Task: Insert word art with text ""Nature"".
Action: Mouse moved to (953, 82)
Screenshot: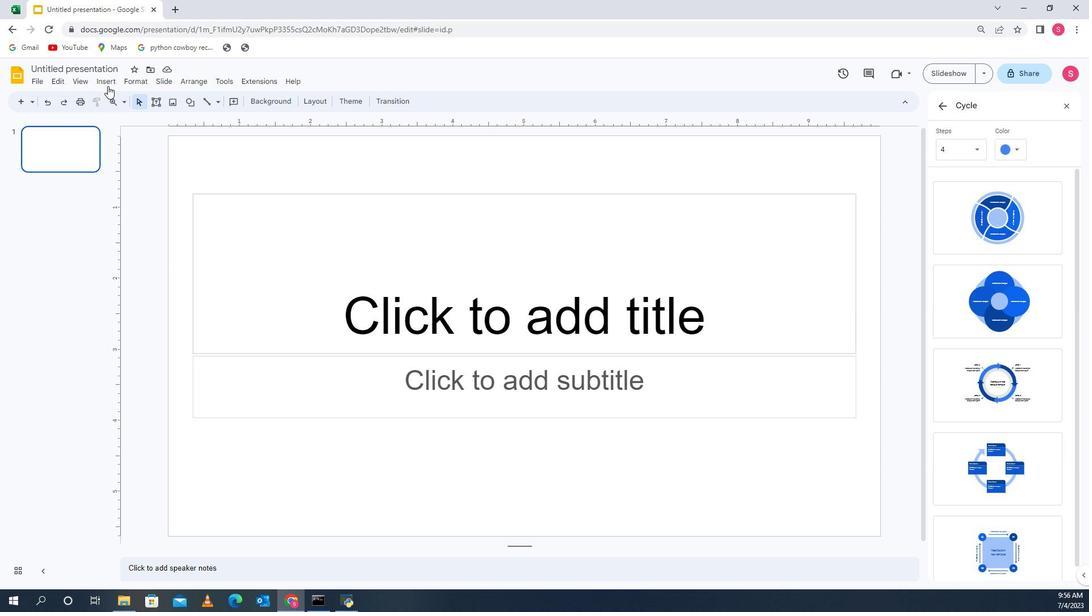 
Action: Mouse pressed left at (953, 82)
Screenshot: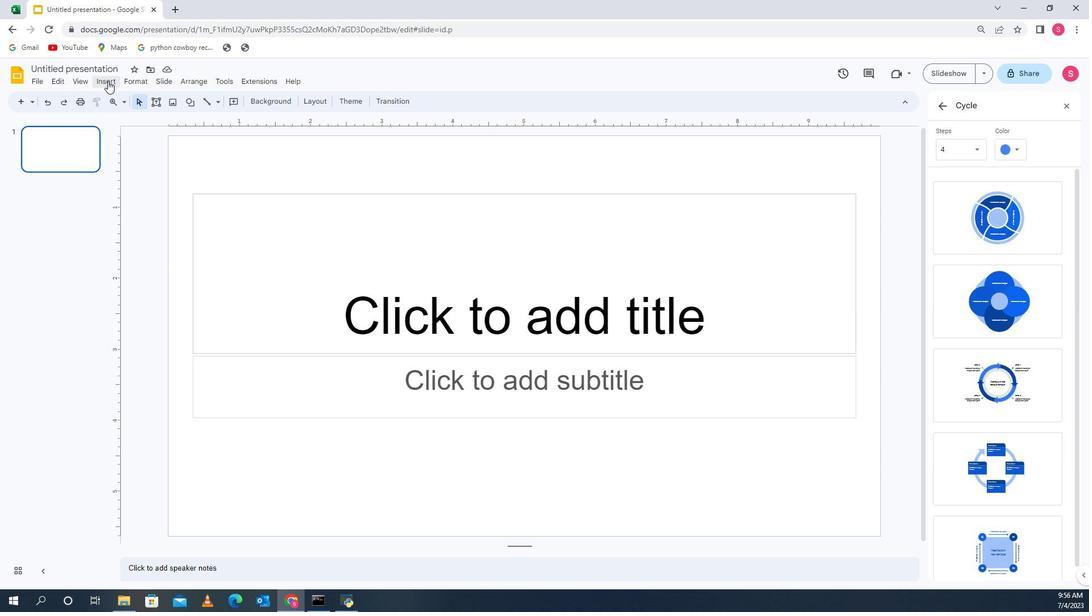 
Action: Mouse moved to (980, 226)
Screenshot: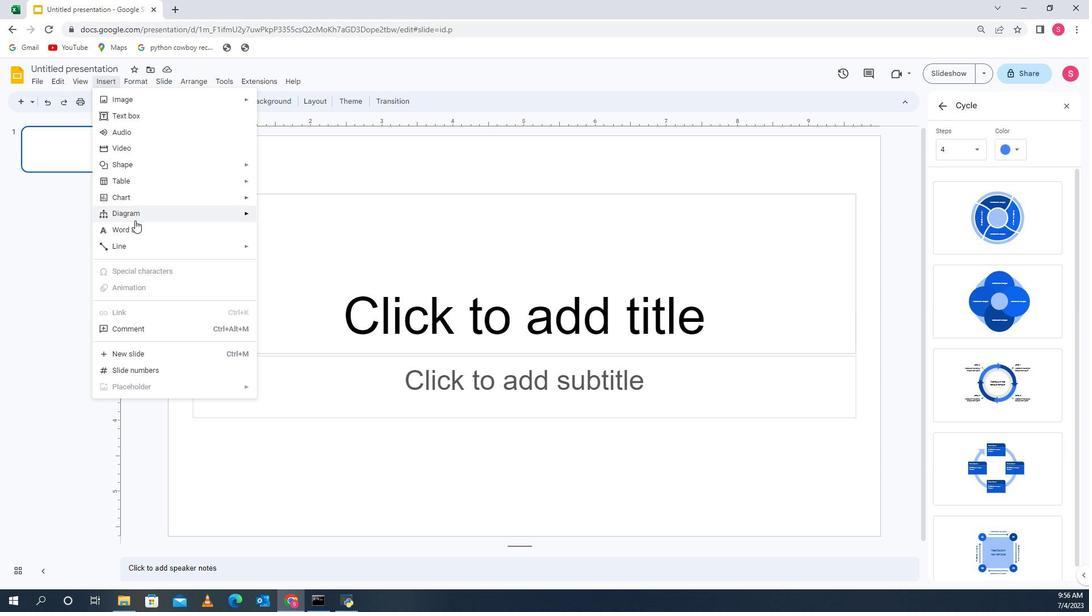 
Action: Mouse pressed left at (980, 226)
Screenshot: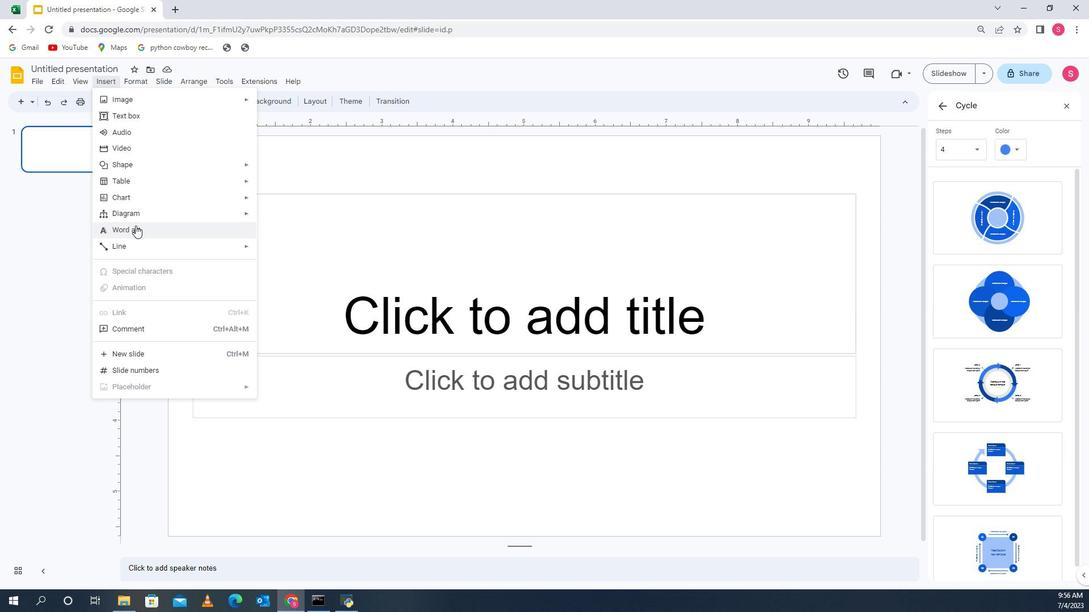 
Action: Key pressed <Key.shift>Nature<Key.enter>
Screenshot: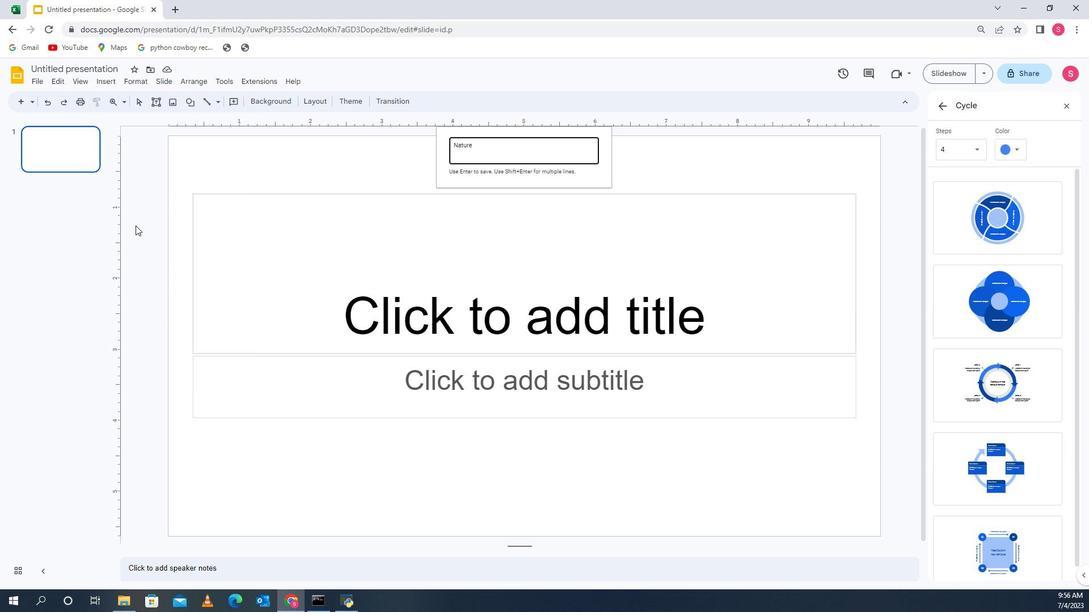 
